 Task: Toggle the hide tabs option in the zen mode.
Action: Mouse moved to (11, 594)
Screenshot: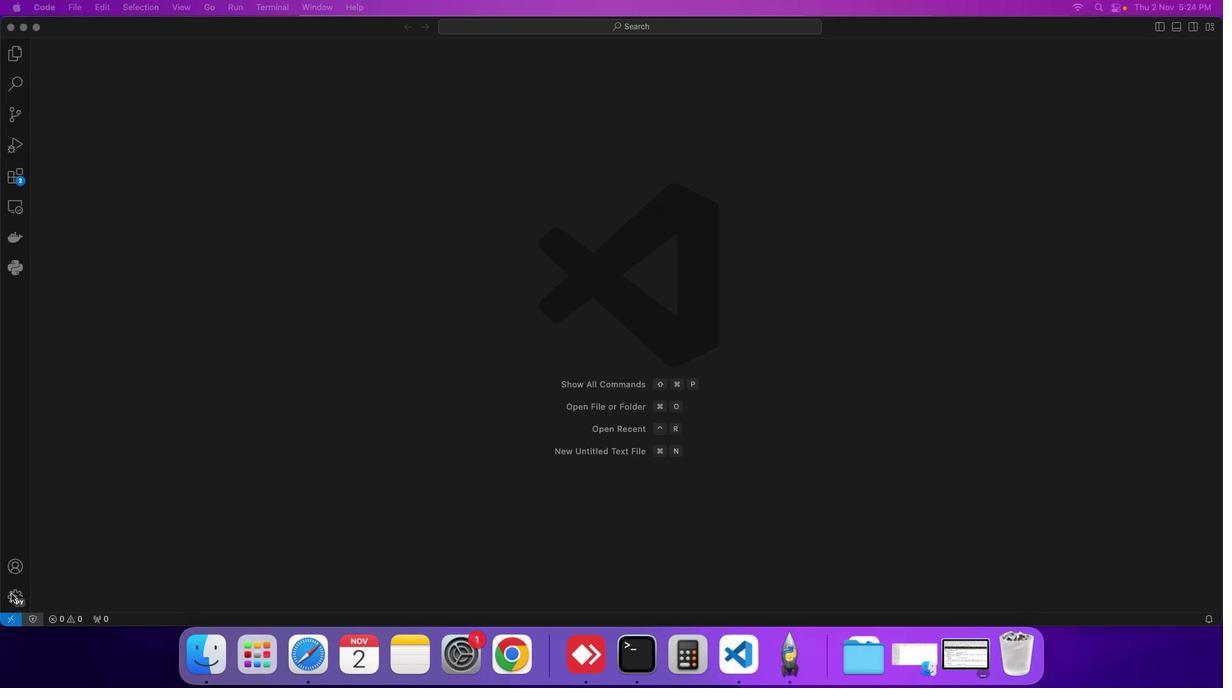 
Action: Mouse pressed left at (11, 594)
Screenshot: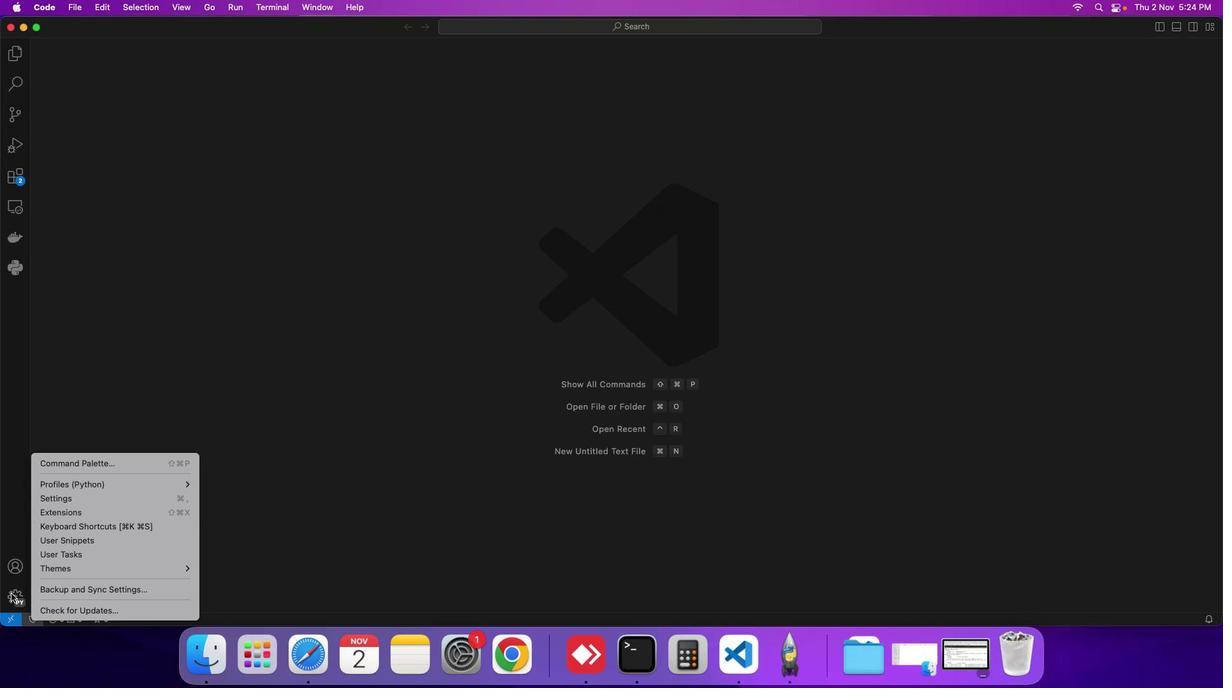
Action: Mouse moved to (57, 502)
Screenshot: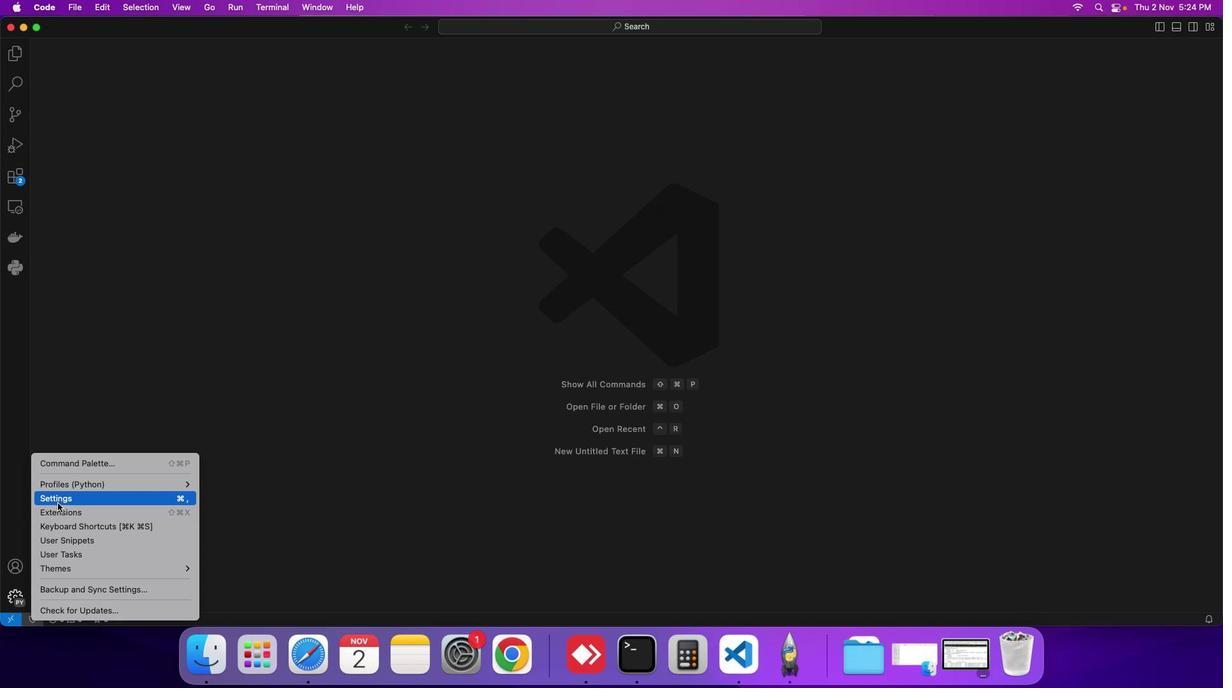 
Action: Mouse pressed left at (57, 502)
Screenshot: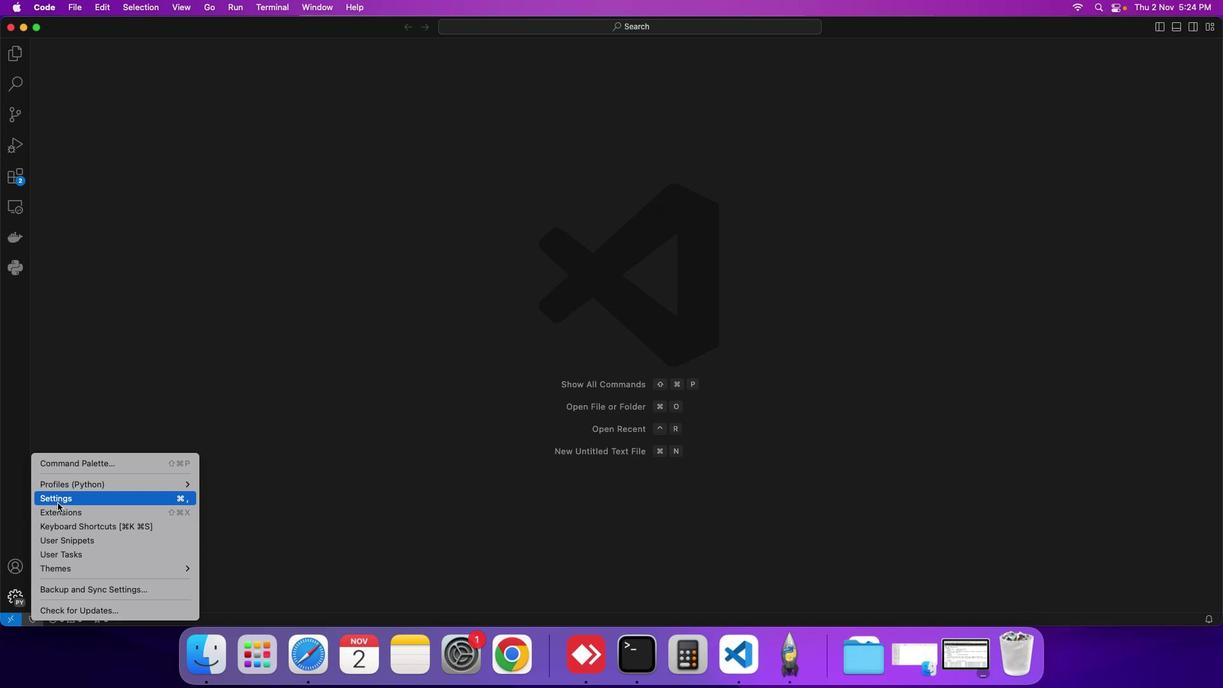 
Action: Mouse moved to (302, 160)
Screenshot: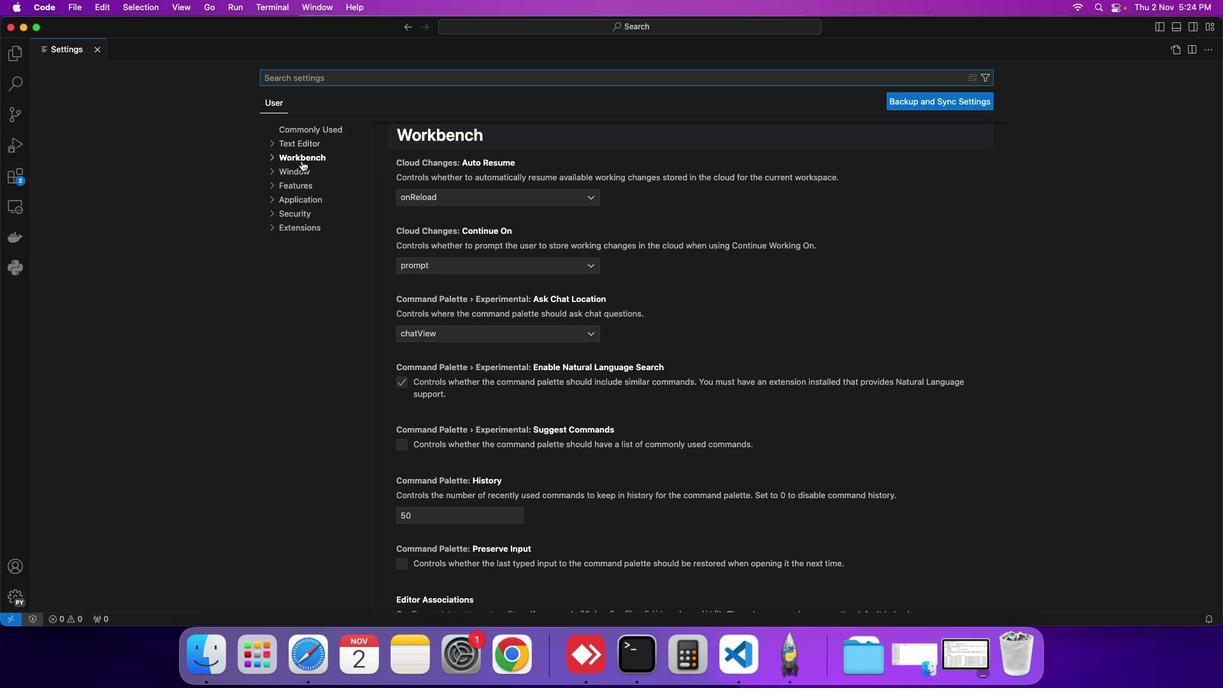
Action: Mouse pressed left at (302, 160)
Screenshot: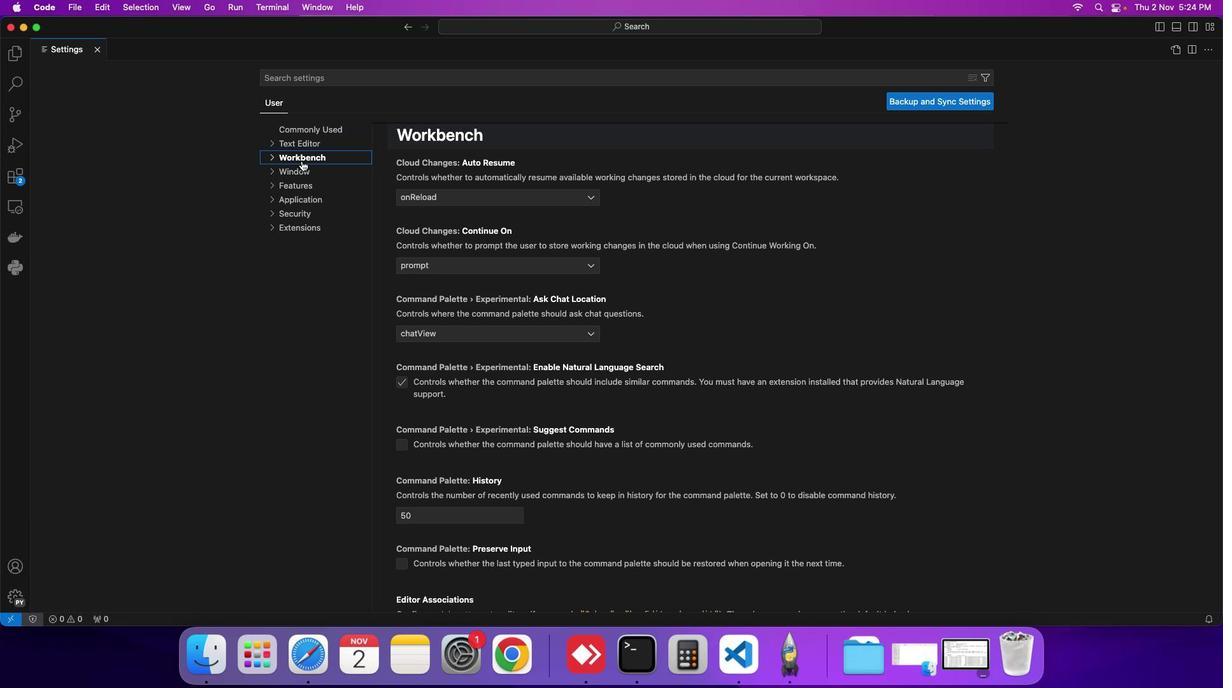 
Action: Mouse moved to (317, 227)
Screenshot: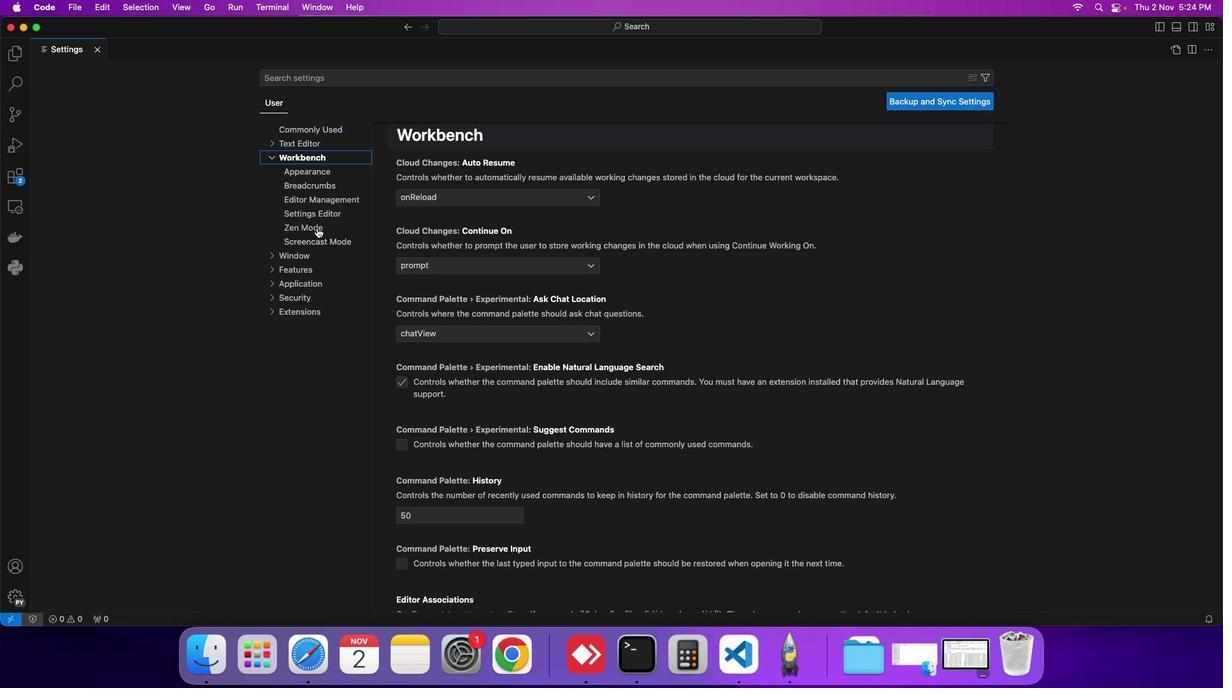 
Action: Mouse pressed left at (317, 227)
Screenshot: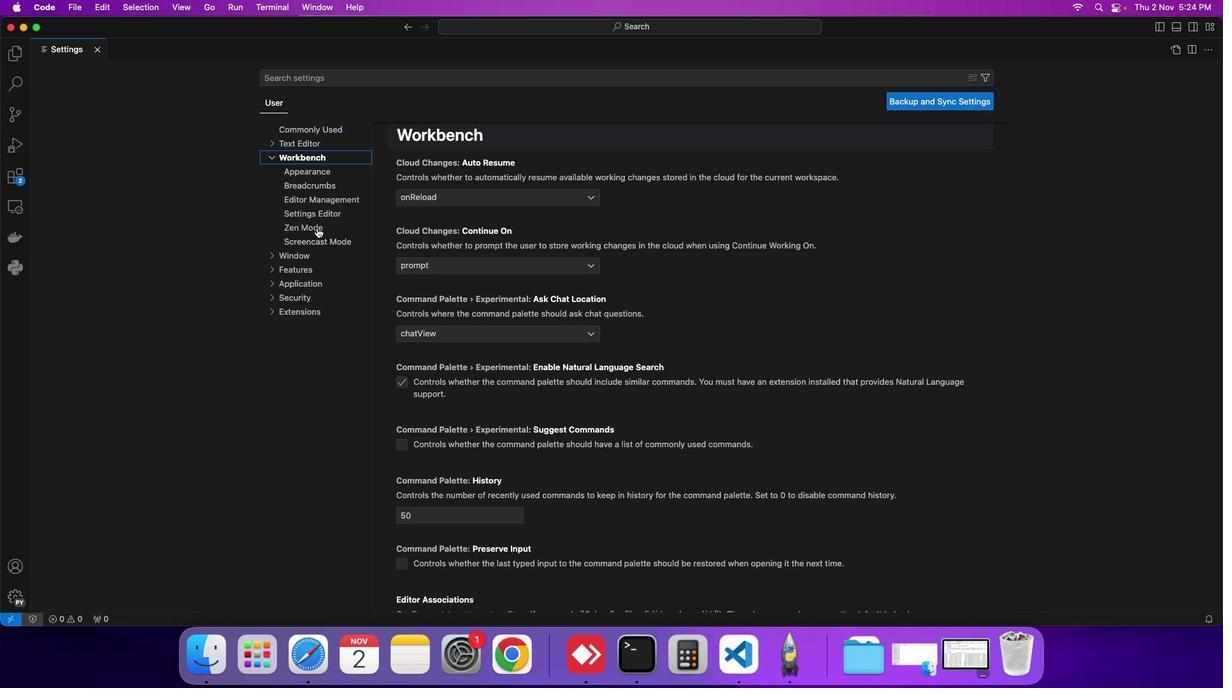 
Action: Mouse moved to (403, 436)
Screenshot: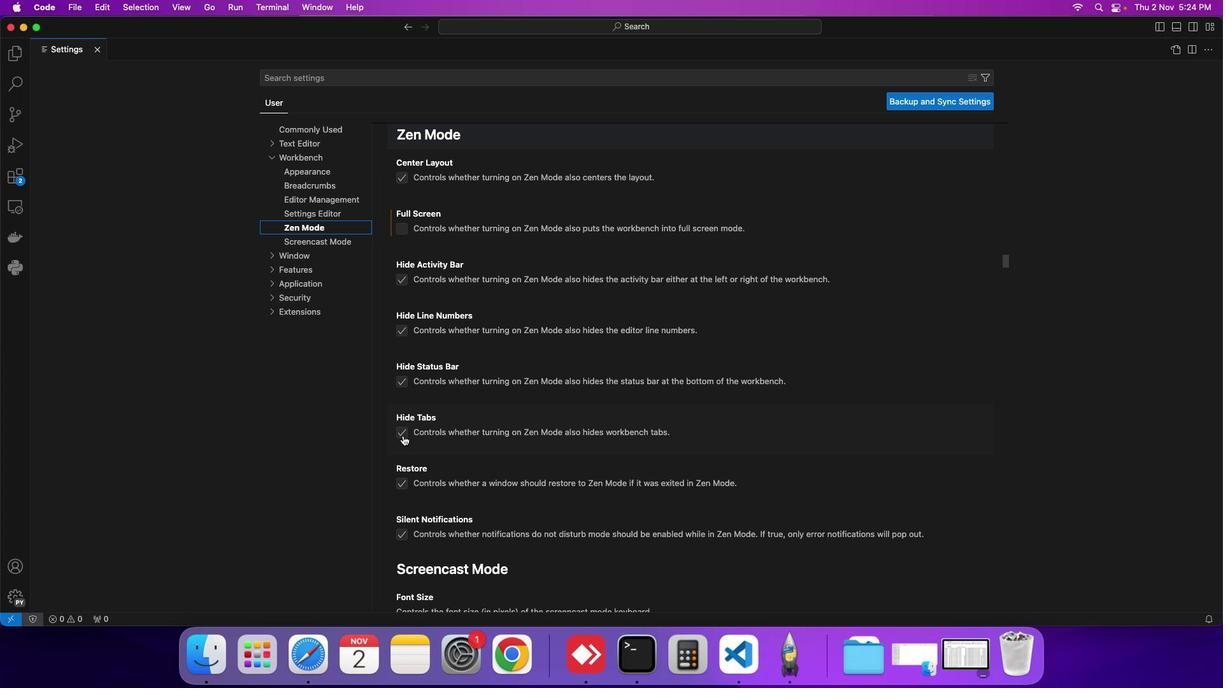 
Action: Mouse pressed left at (403, 436)
Screenshot: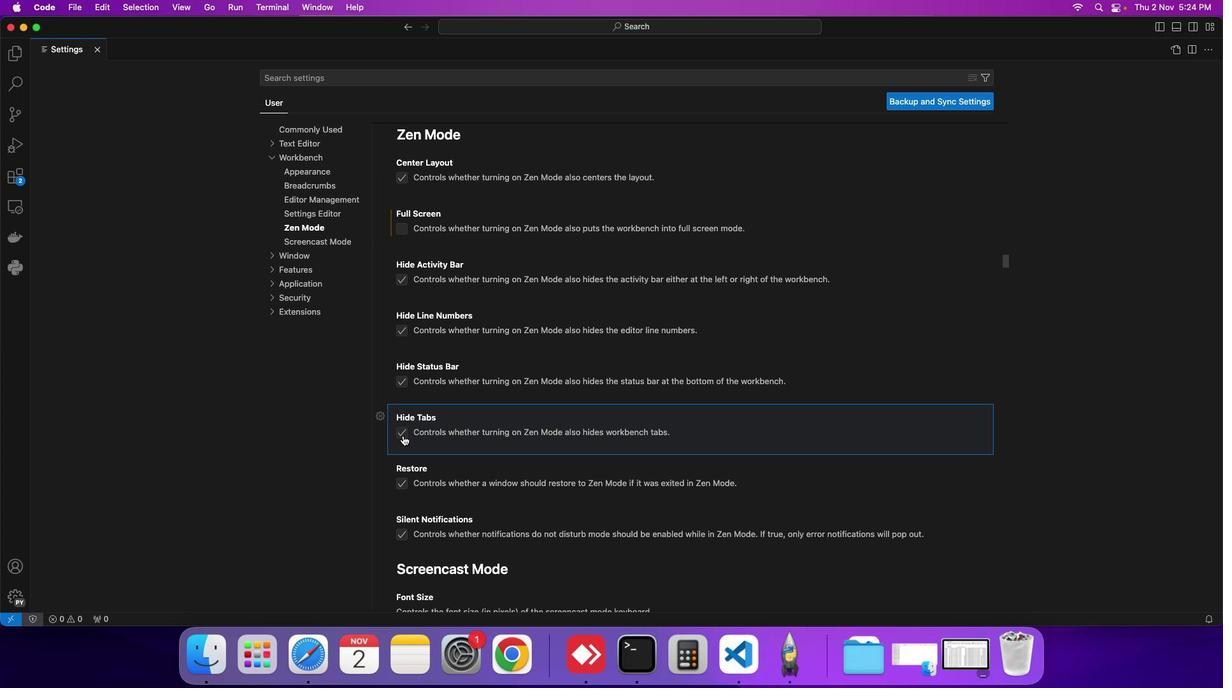 
